 Task: Search for emails related to 'softage' in Outlook.
Action: Mouse moved to (317, 12)
Screenshot: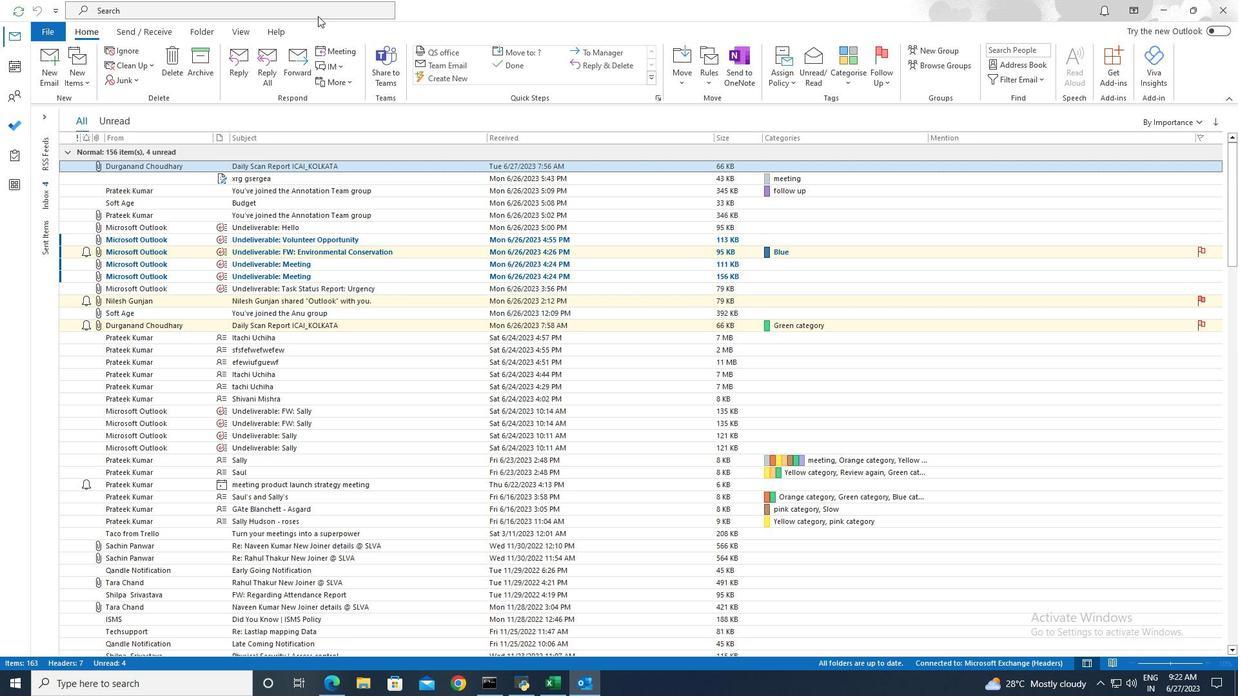 
Action: Mouse pressed left at (317, 12)
Screenshot: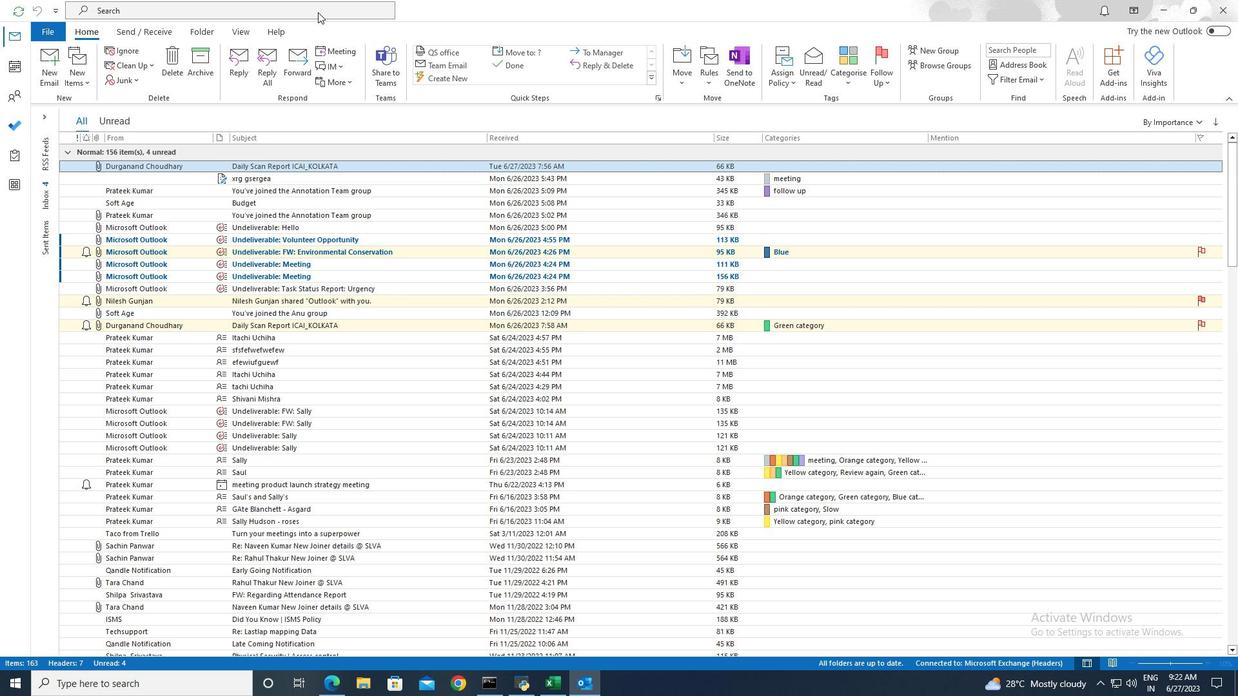 
Action: Mouse moved to (446, 12)
Screenshot: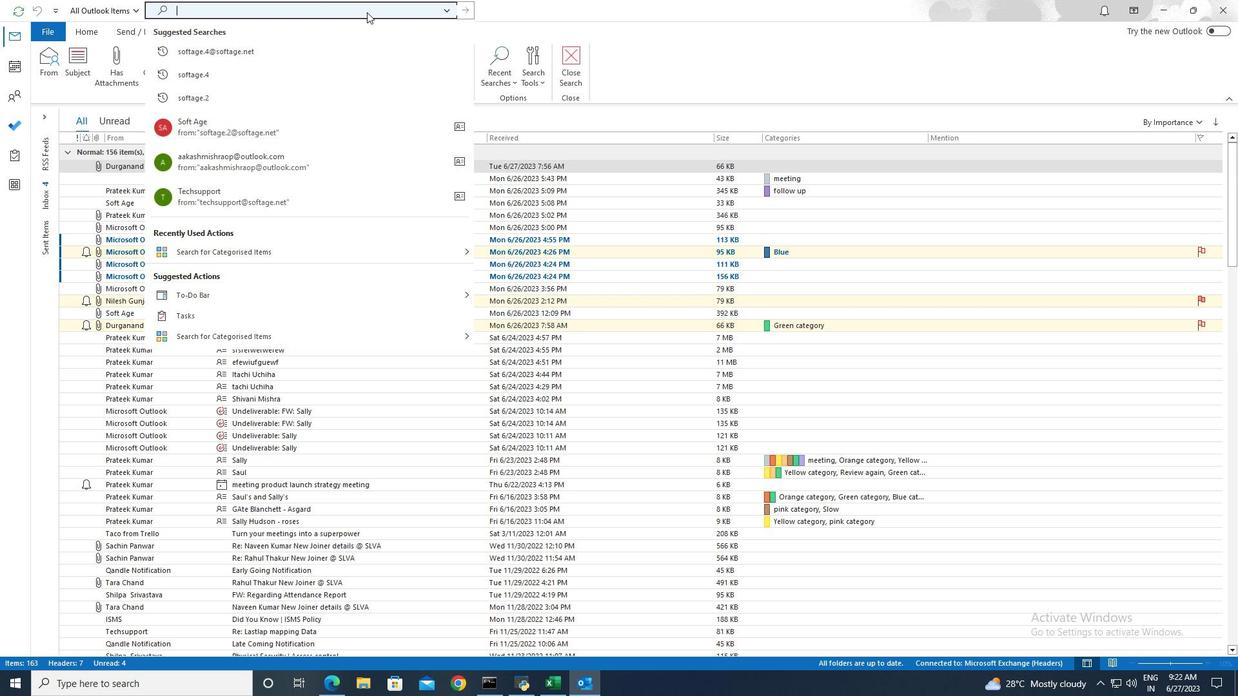 
Action: Mouse pressed left at (446, 12)
Screenshot: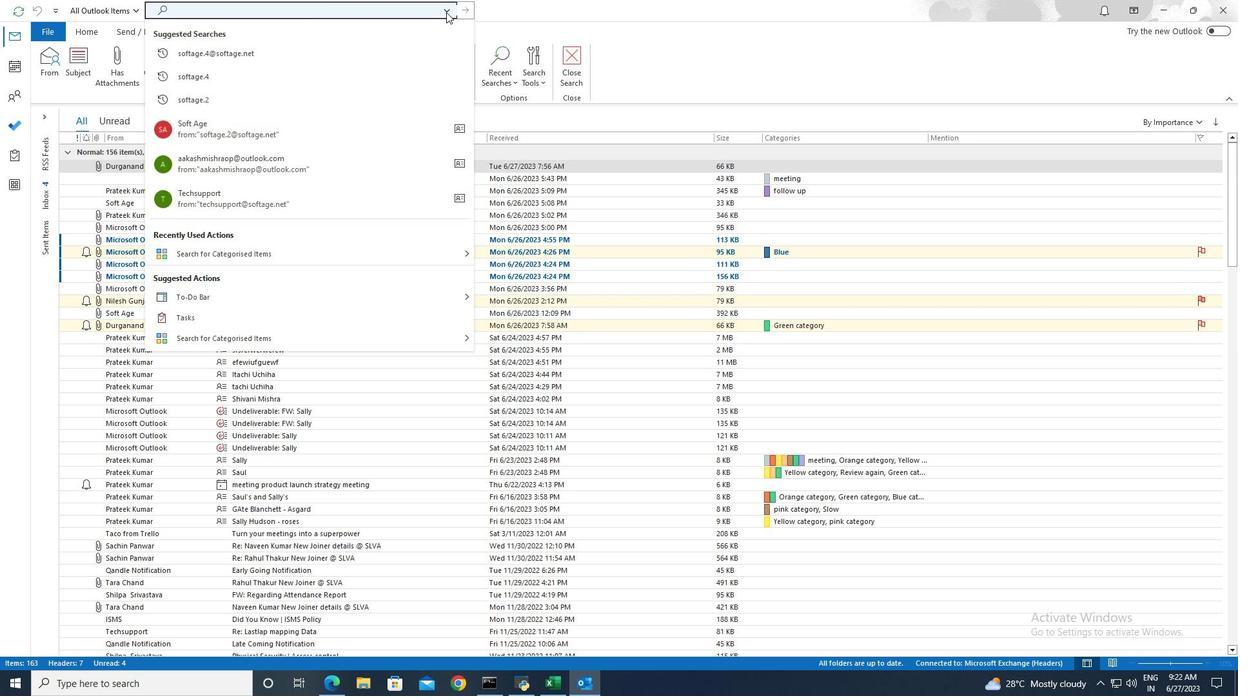 
Action: Mouse moved to (439, 163)
Screenshot: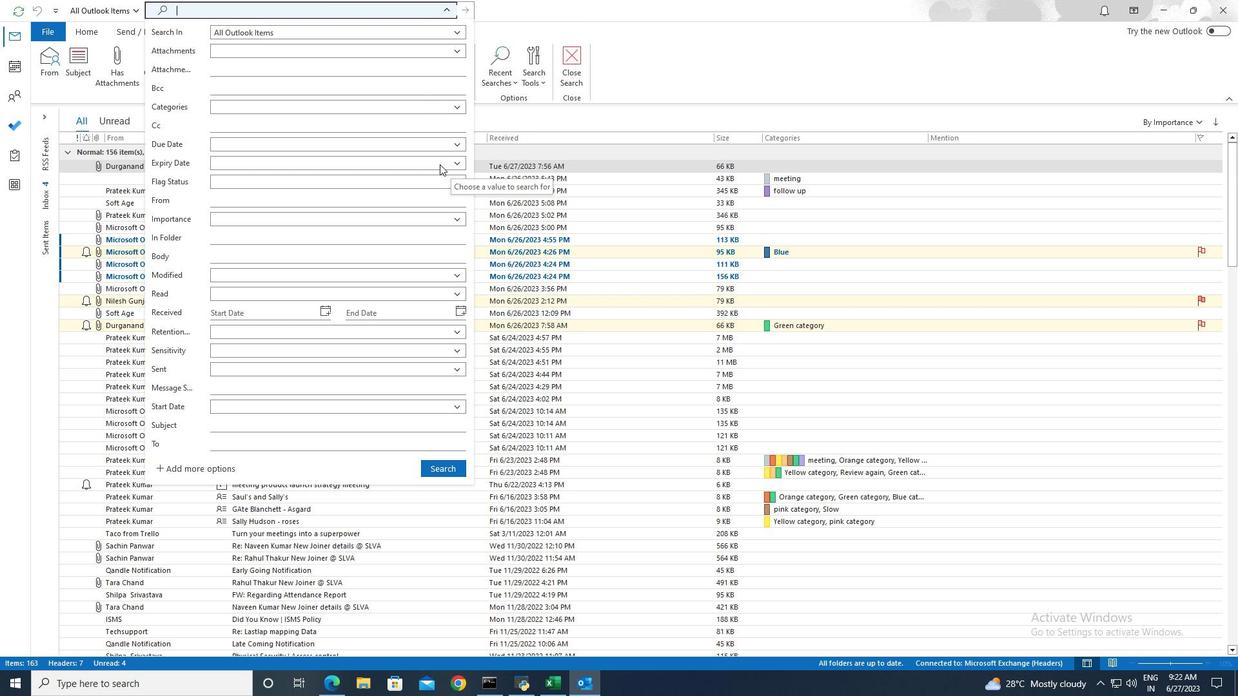 
Action: Mouse pressed left at (439, 163)
Screenshot: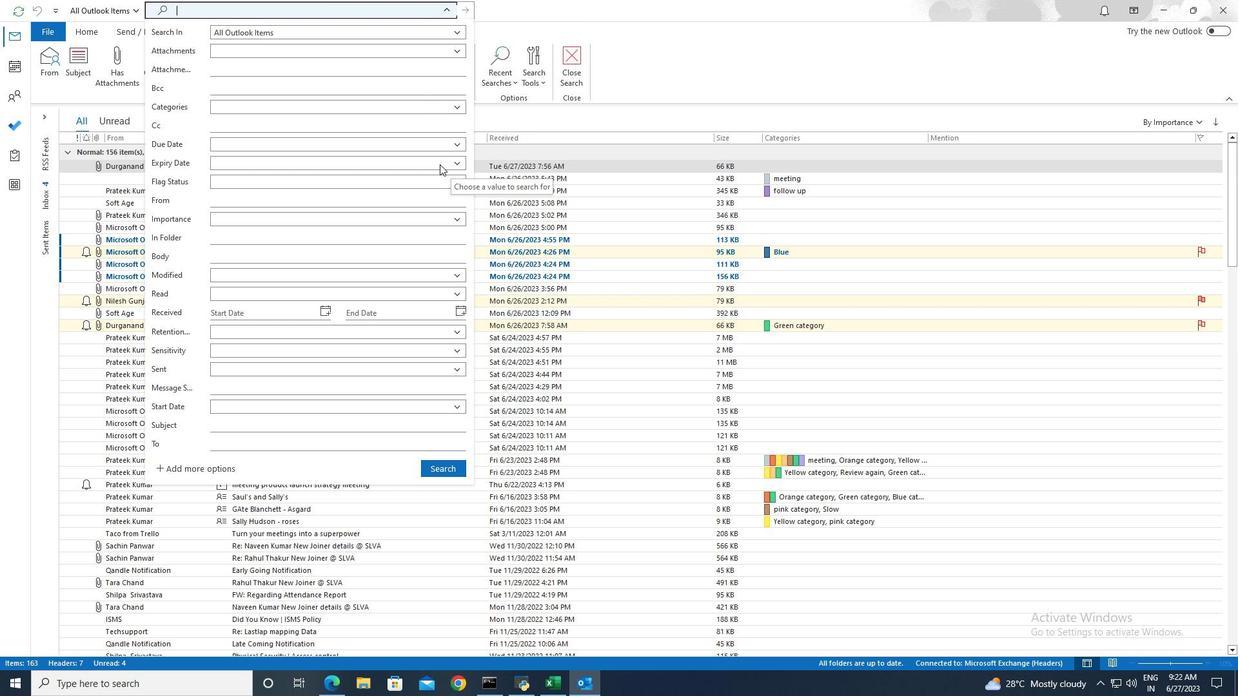 
Action: Mouse moved to (225, 261)
Screenshot: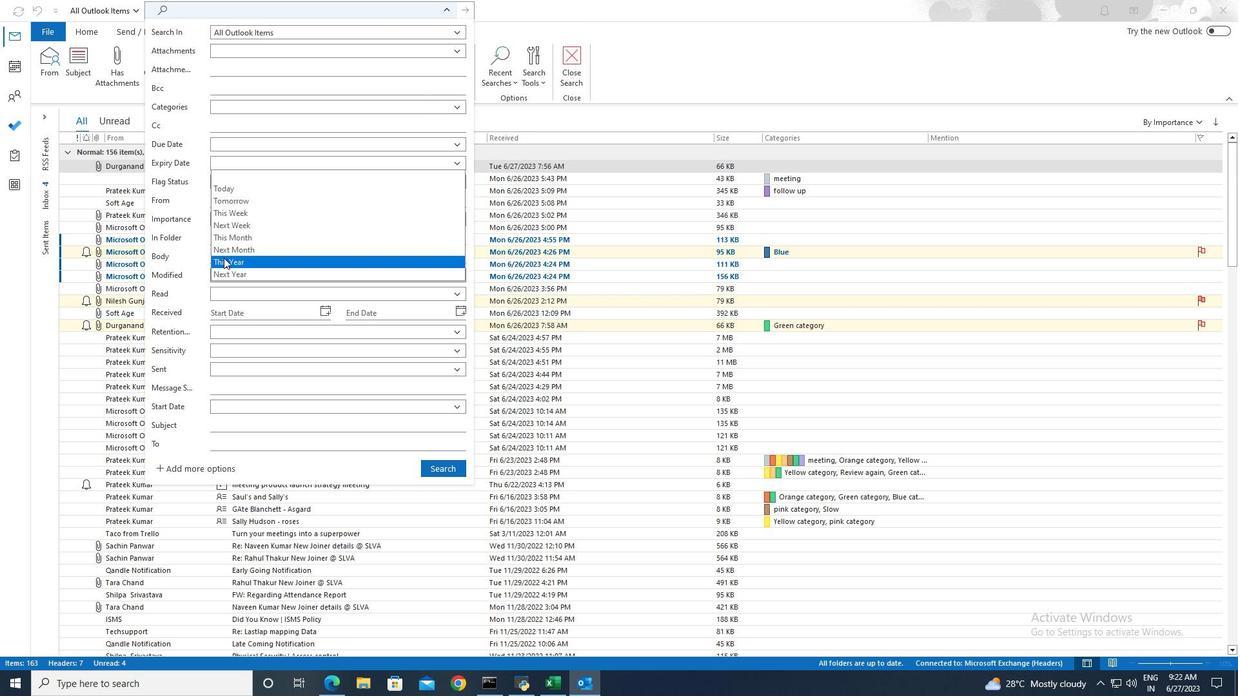 
Action: Mouse pressed left at (225, 261)
Screenshot: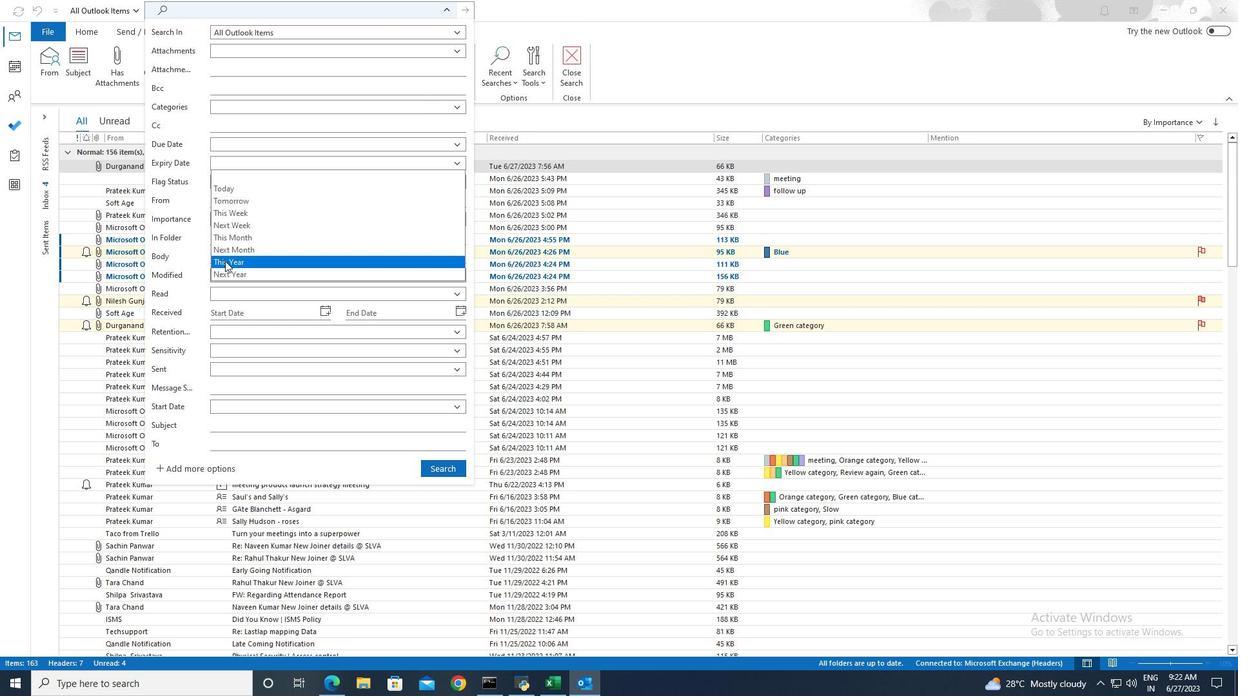 
Action: Mouse moved to (442, 469)
Screenshot: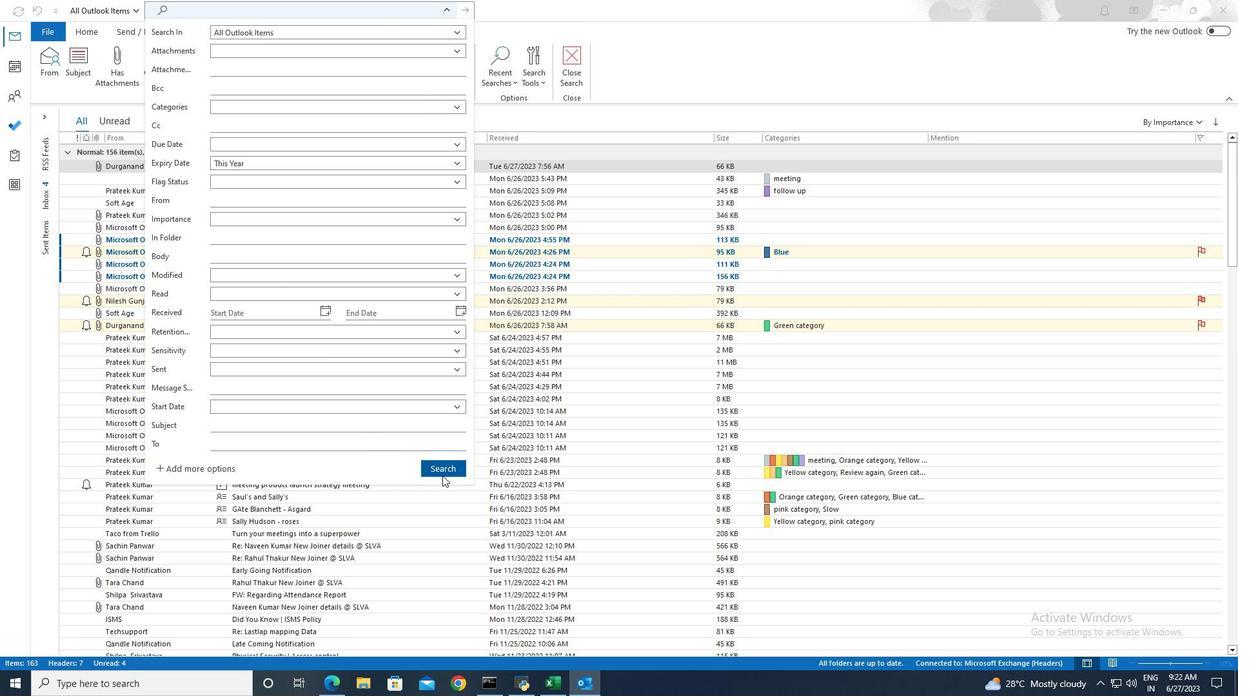 
Action: Mouse pressed left at (442, 469)
Screenshot: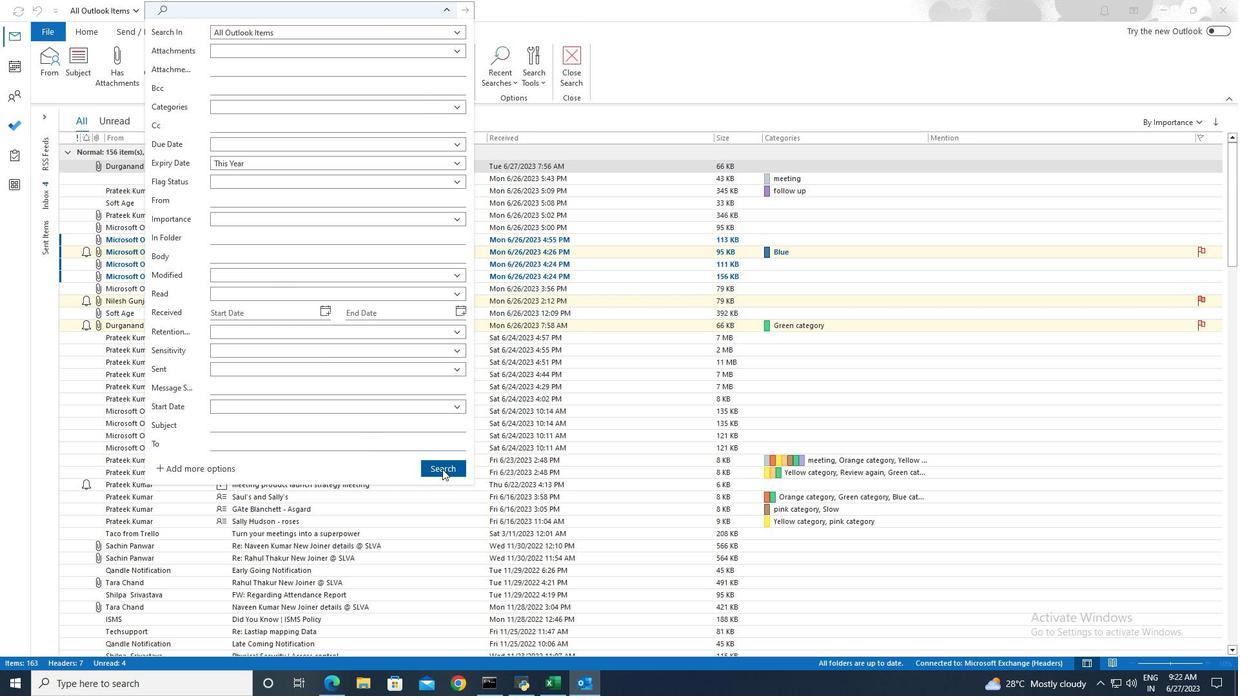 
Action: Mouse moved to (439, 467)
Screenshot: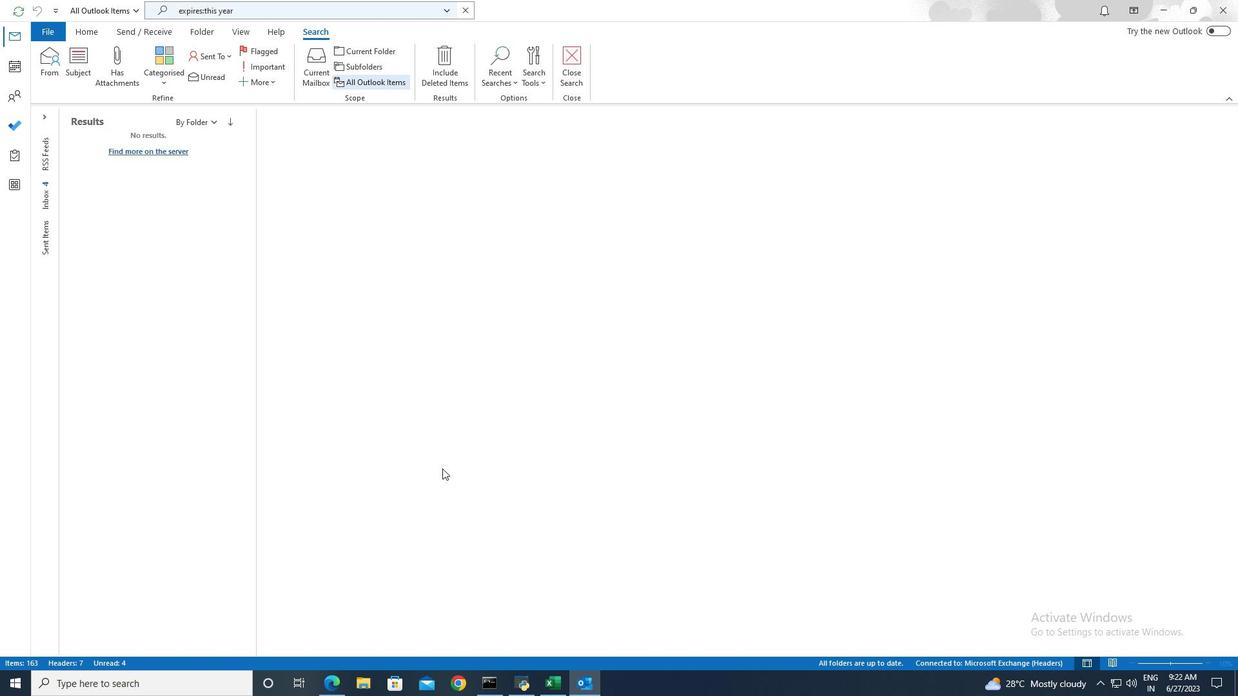 
